 Task: Create a scrum project XpressTech.
Action: Mouse pressed left at (216, 58)
Screenshot: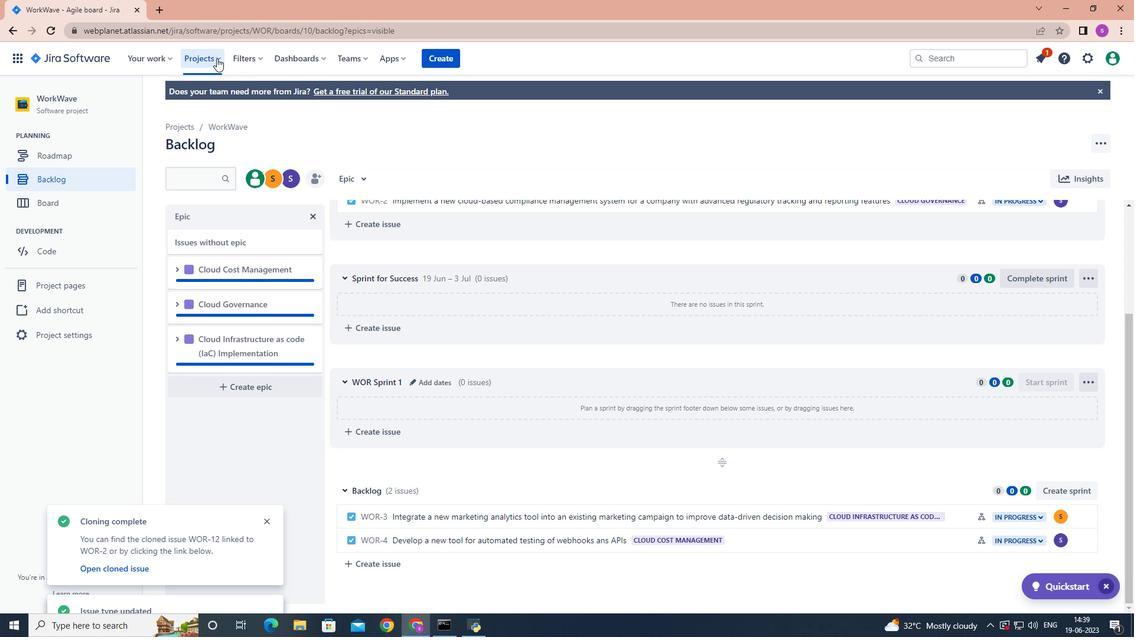 
Action: Mouse moved to (239, 298)
Screenshot: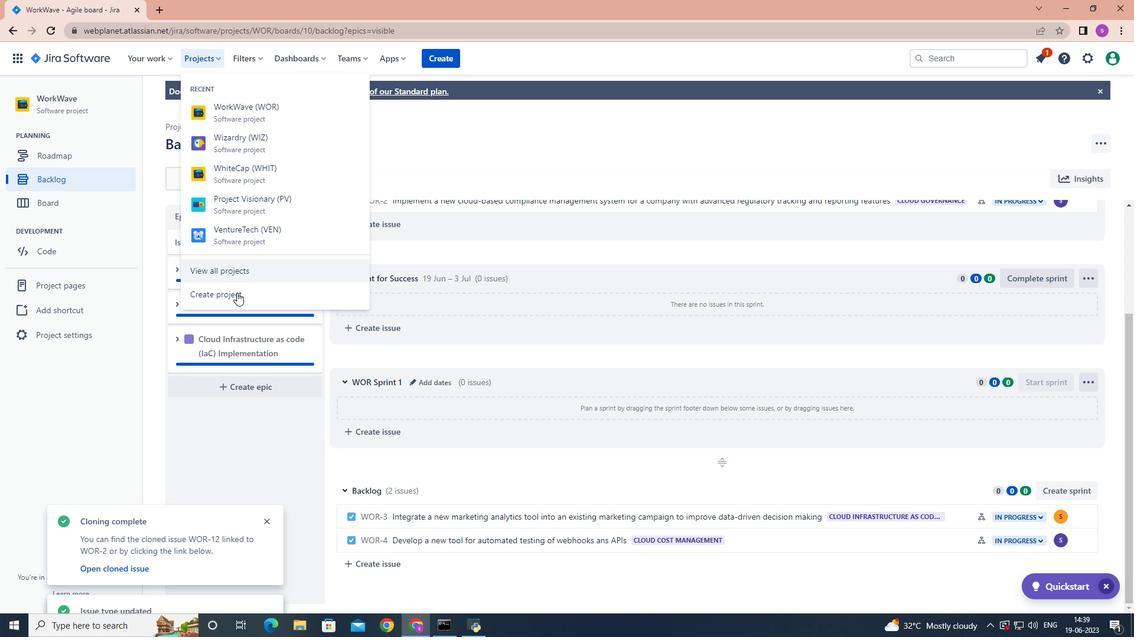 
Action: Mouse pressed left at (239, 298)
Screenshot: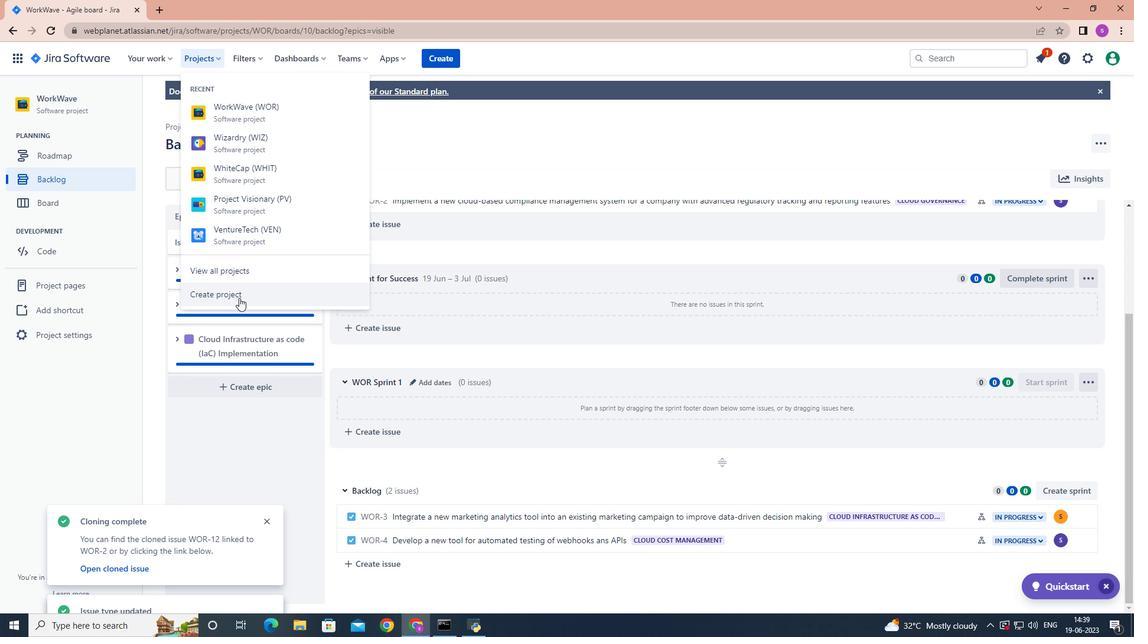 
Action: Mouse moved to (460, 297)
Screenshot: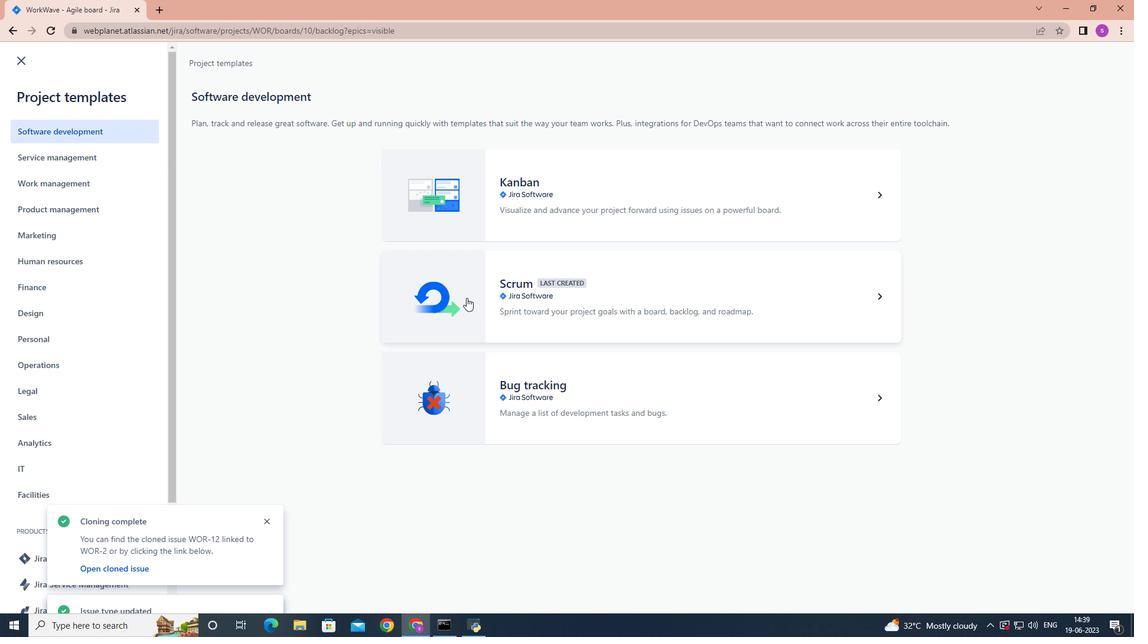 
Action: Mouse pressed left at (460, 297)
Screenshot: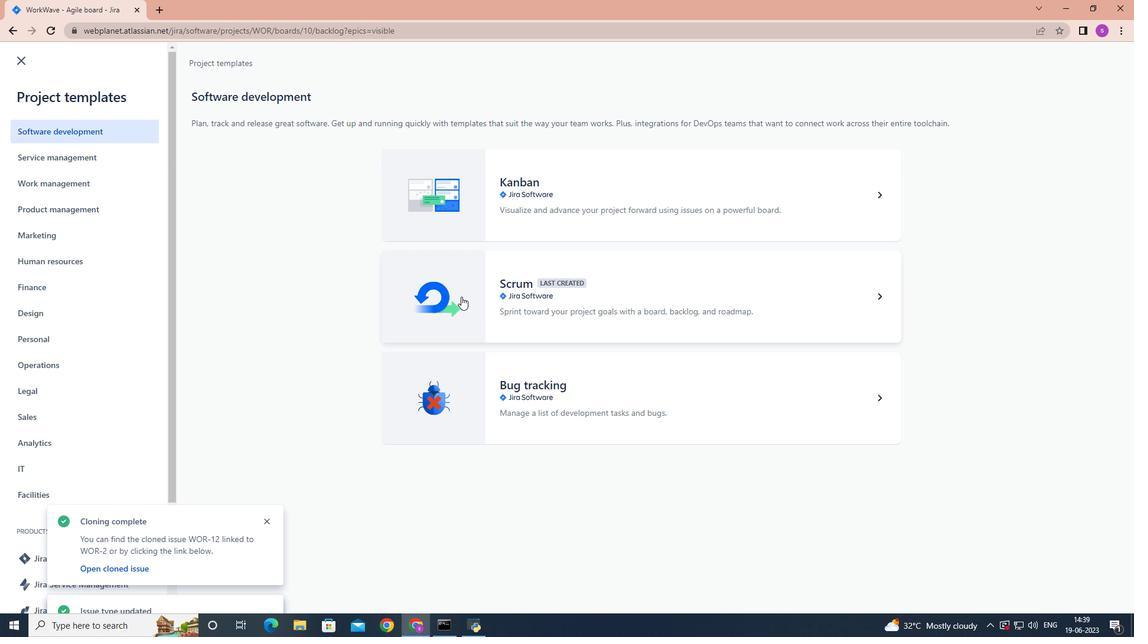 
Action: Mouse moved to (885, 583)
Screenshot: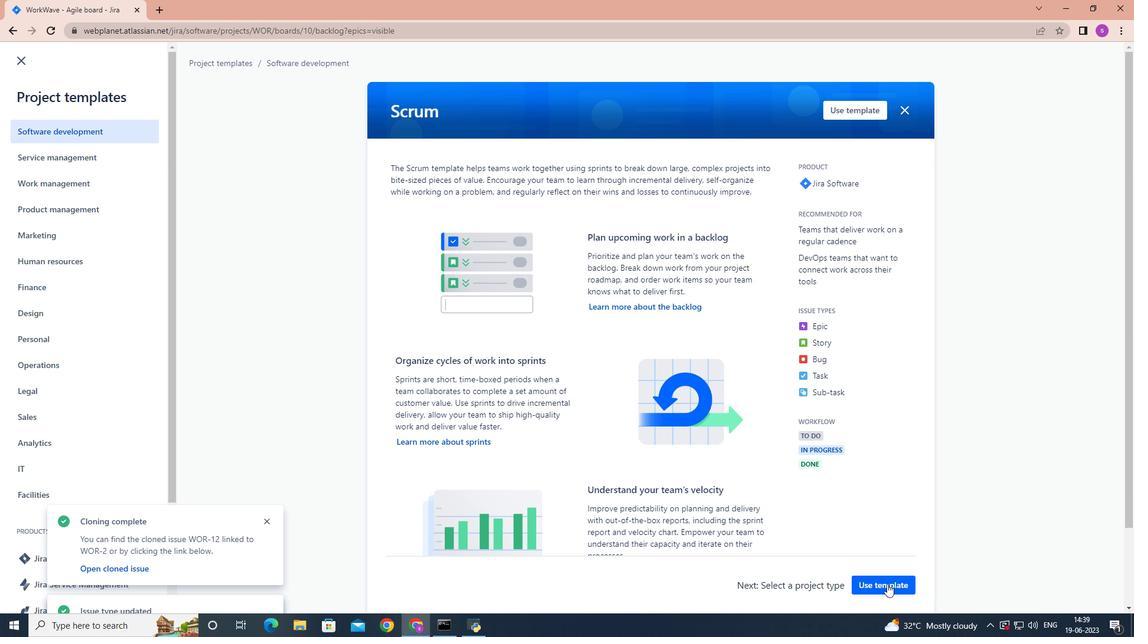 
Action: Mouse pressed left at (885, 583)
Screenshot: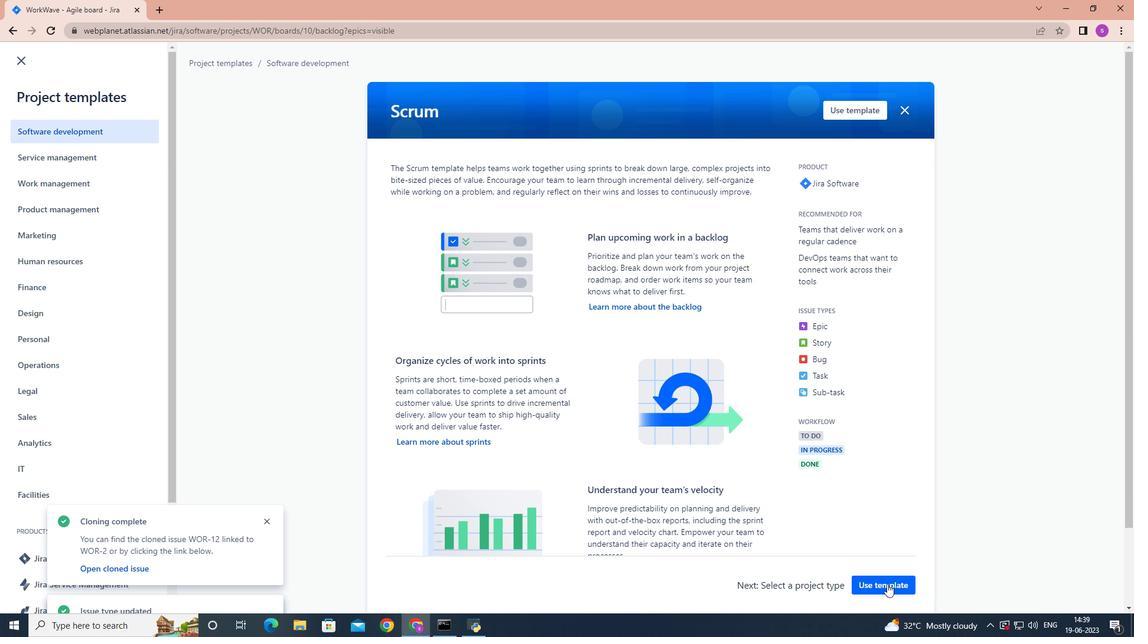 
Action: Mouse moved to (496, 569)
Screenshot: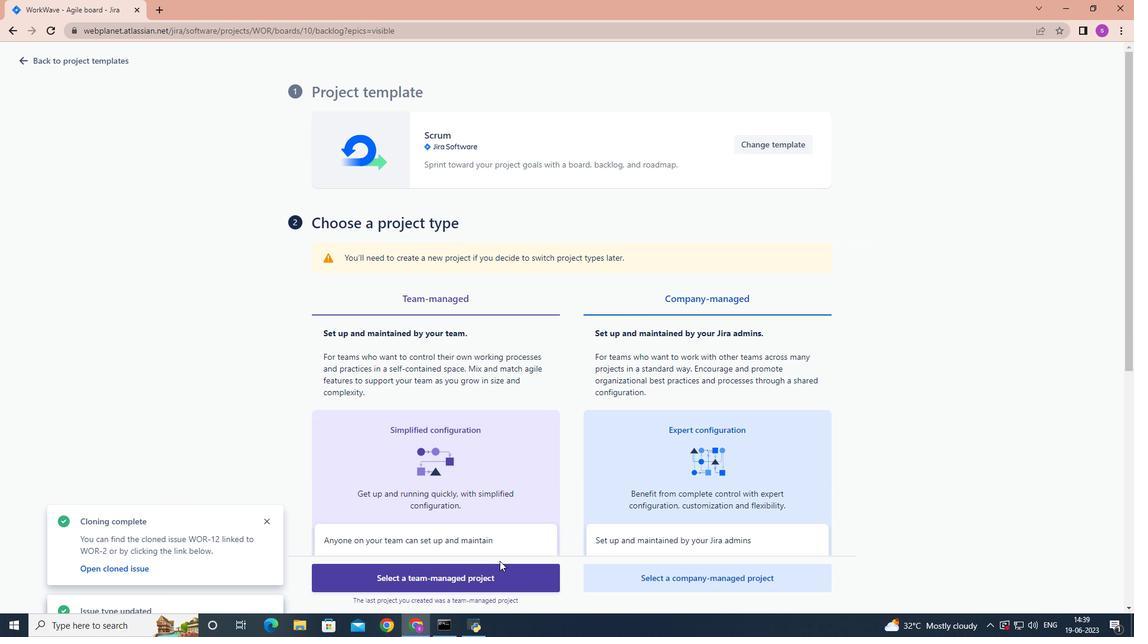 
Action: Mouse pressed left at (496, 569)
Screenshot: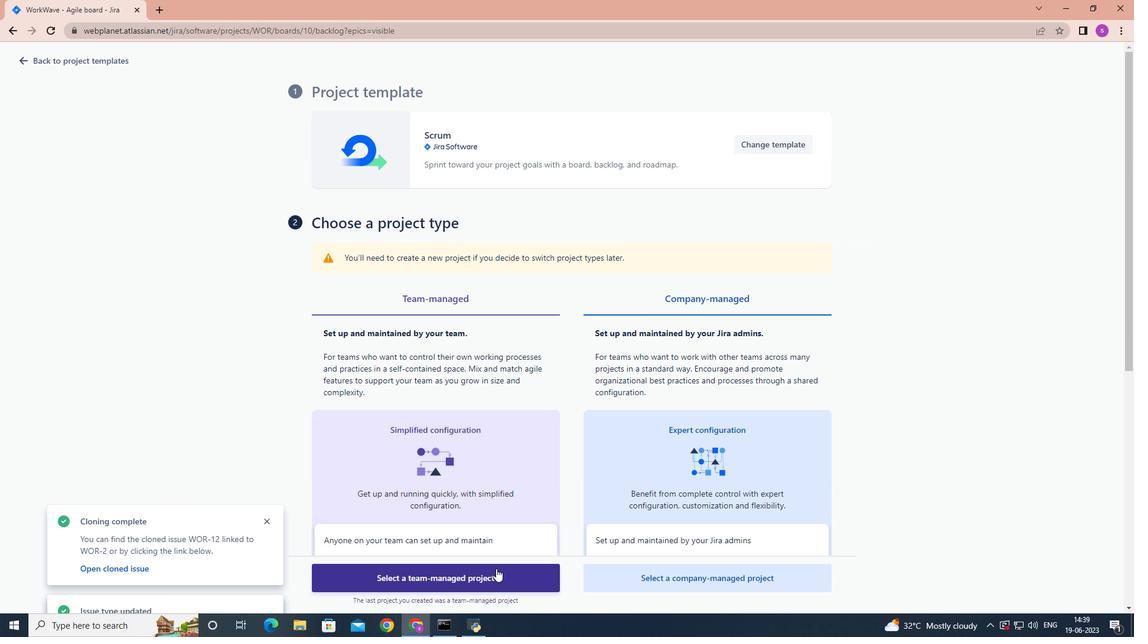 
Action: Mouse moved to (492, 564)
Screenshot: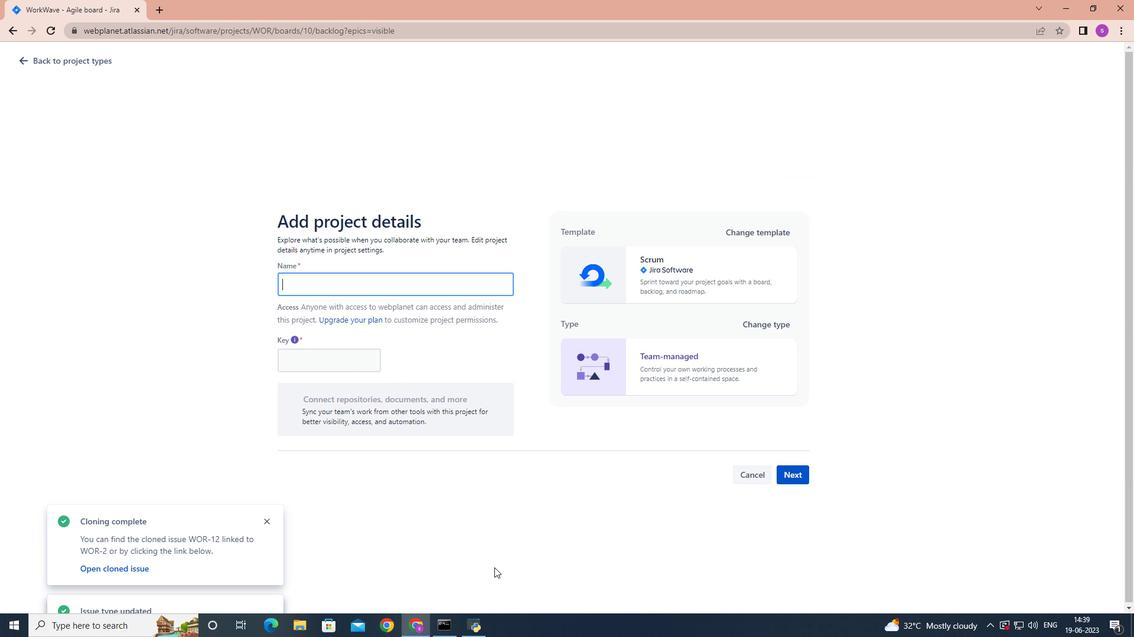 
Action: Key pressed <Key.shift>Xpress<Key.space><Key.shift>Te<Key.backspace><Key.backspace><Key.backspace><Key.shift><Key.shift><Key.shift><Key.shift><Key.shift><Key.shift><Key.shift><Key.shift>Y<Key.backspace><Key.shift>Tech<Key.enter>
Screenshot: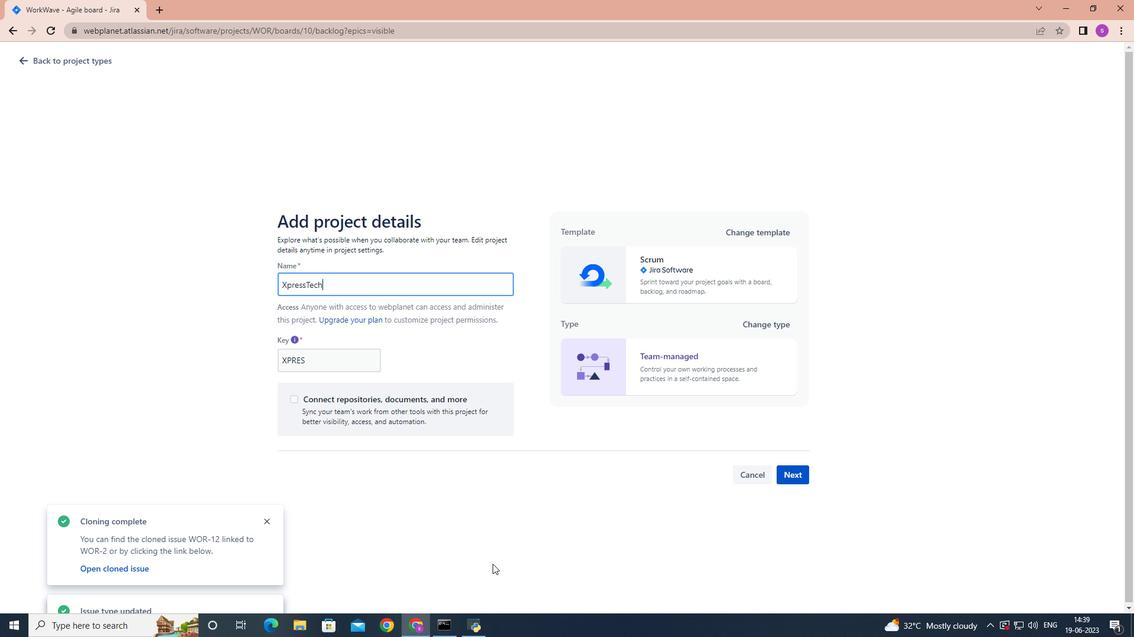 
Action: Mouse moved to (795, 476)
Screenshot: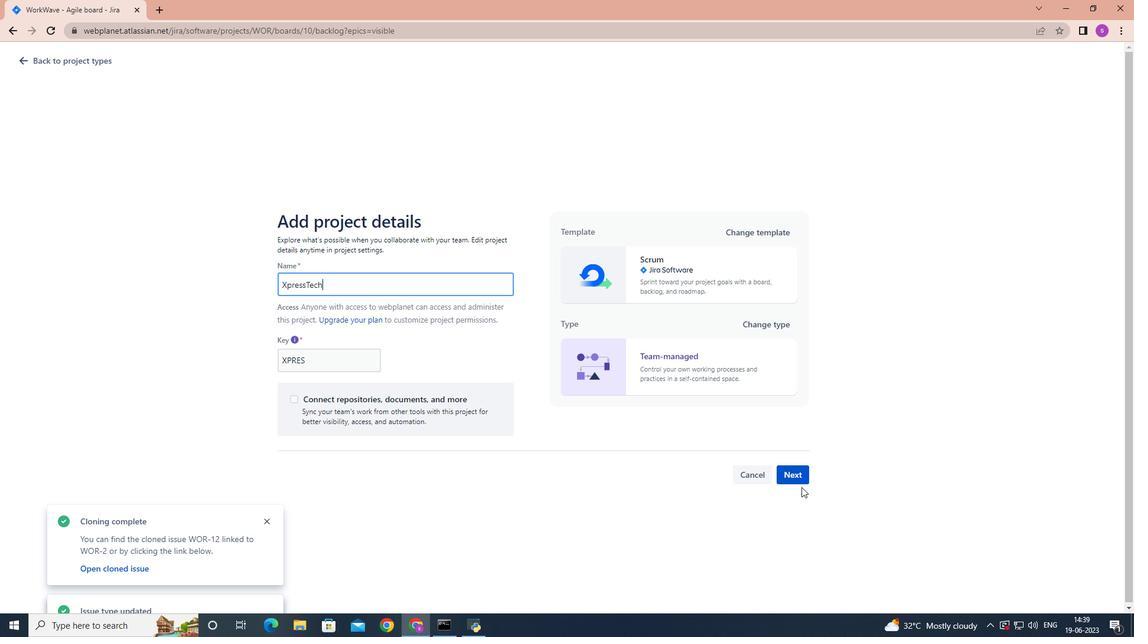 
Action: Mouse pressed left at (795, 476)
Screenshot: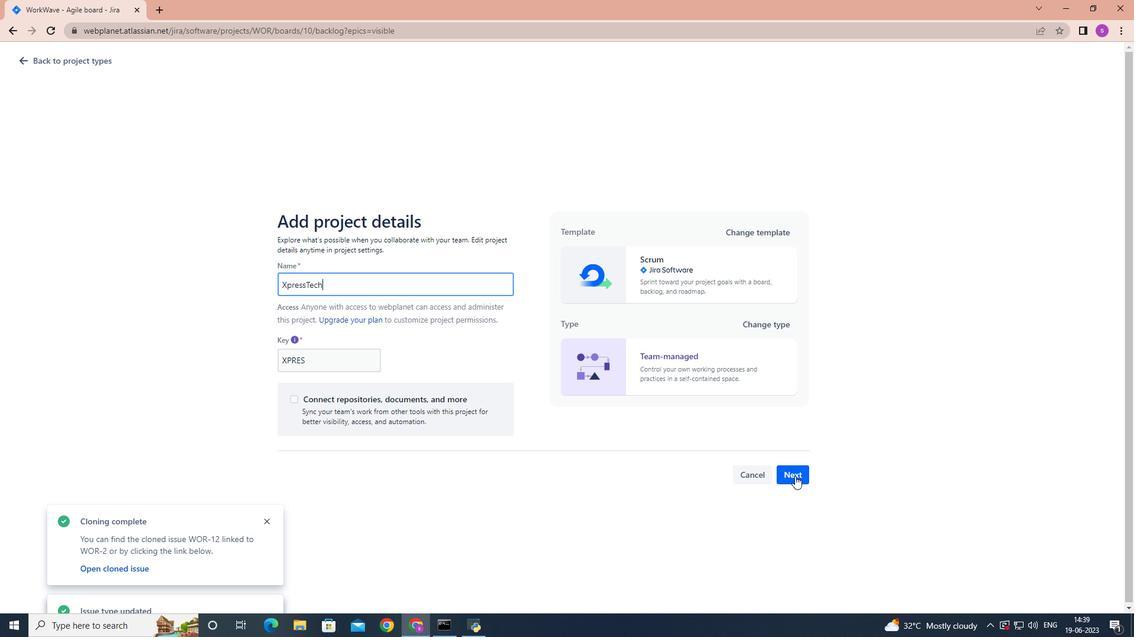 
Action: Mouse moved to (350, 522)
Screenshot: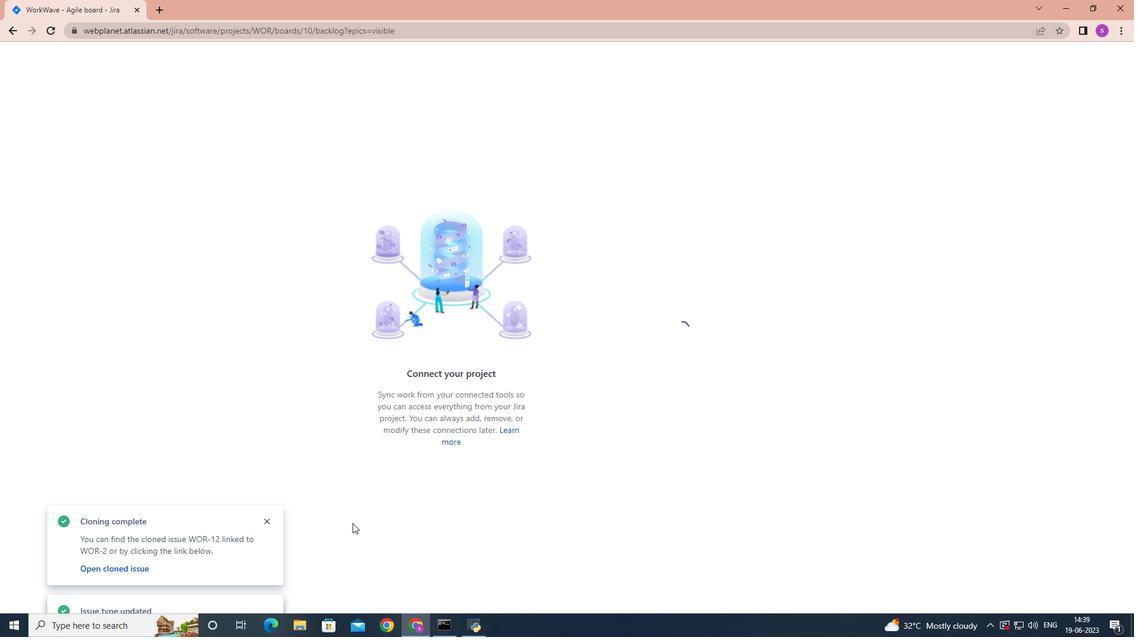 
